 Task: Create Card Infrastructure Maintenance in Board Business Intelligence to Workspace Agile Methodology. Create Card Production Performance Review in Board Product Launch Management to Workspace Agile Methodology. Create Card Infrastructure Upgrade in Board Brand Management and Reputation Monitoring to Workspace Agile Methodology
Action: Mouse moved to (62, 256)
Screenshot: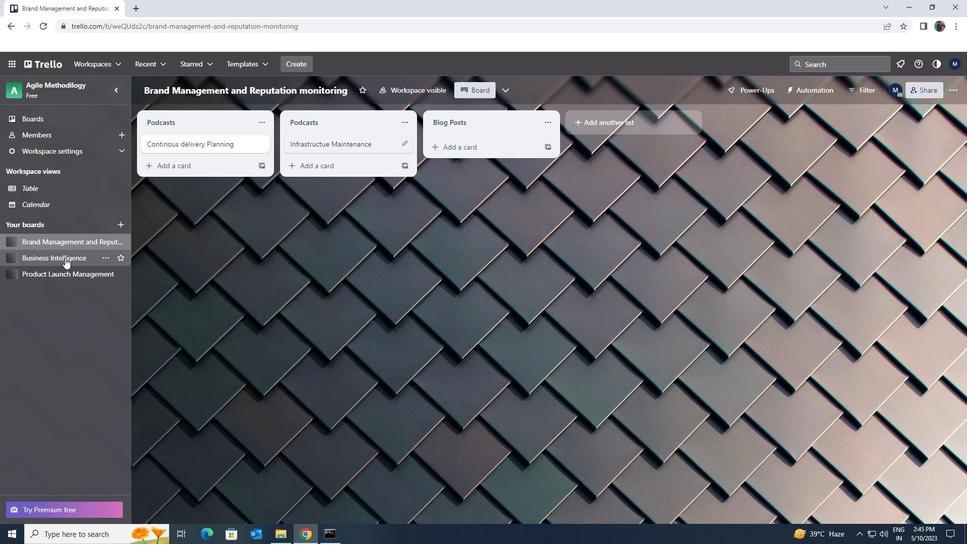 
Action: Mouse pressed left at (62, 256)
Screenshot: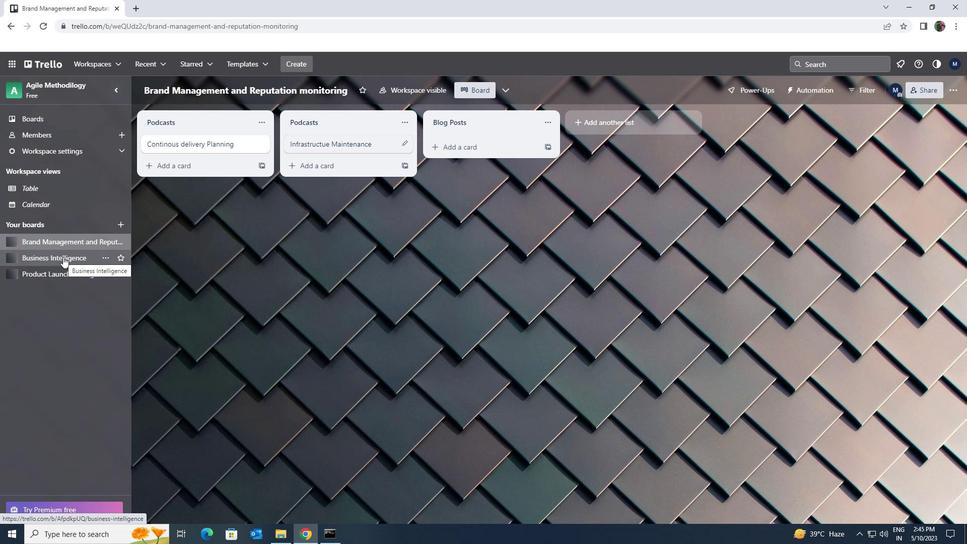
Action: Mouse moved to (440, 149)
Screenshot: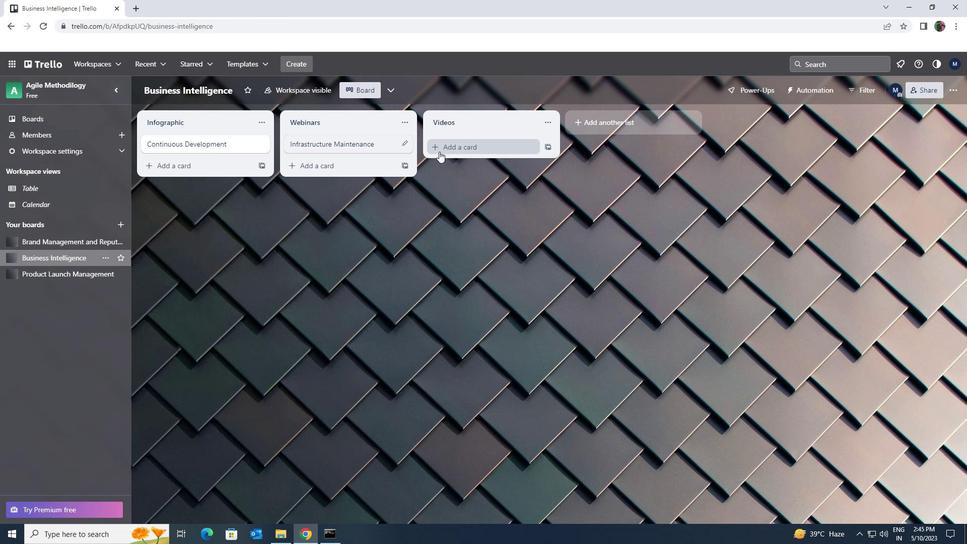
Action: Mouse pressed left at (440, 149)
Screenshot: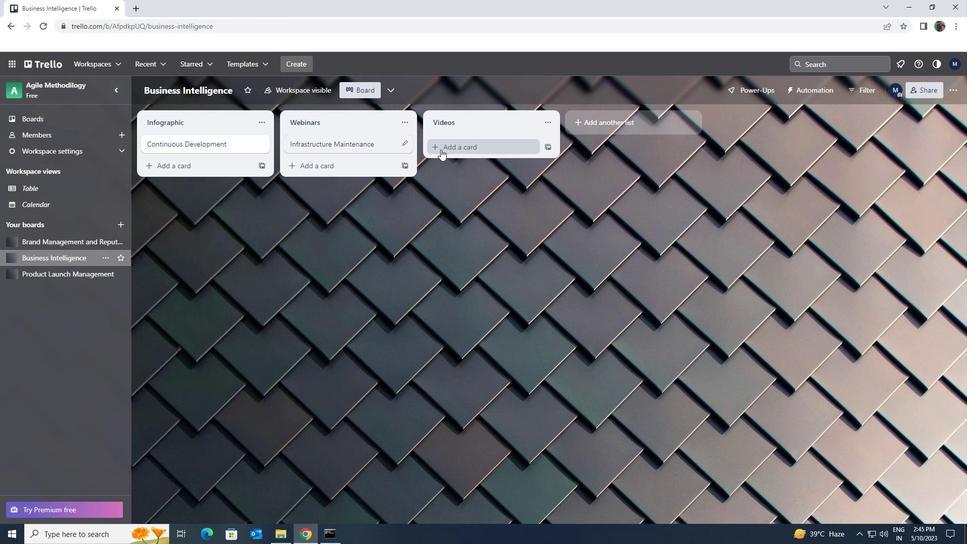 
Action: Key pressed <Key.shift><Key.shift><Key.shift><Key.shift><Key.shift><Key.shift><Key.shift><Key.shift><Key.shift><Key.shift><Key.shift><Key.shift><Key.shift><Key.shift><Key.shift><Key.shift><Key.shift><Key.shift><Key.shift><Key.shift><Key.shift><Key.shift><Key.shift><Key.shift><Key.shift><Key.shift><Key.shift><Key.shift><Key.shift><Key.shift><Key.shift><Key.shift><Key.shift><Key.shift><Key.shift><Key.shift><Key.shift><Key.shift><Key.shift><Key.shift><Key.shift><Key.shift><Key.shift><Key.shift><Key.shift><Key.shift><Key.shift><Key.shift><Key.shift><Key.shift><Key.shift><Key.shift><Key.shift><Key.shift><Key.shift><Key.shift><Key.shift><Key.shift><Key.shift><Key.shift><Key.shift><Key.shift><Key.shift><Key.shift><Key.shift><Key.shift>INFRASTRUCTURE<Key.space><Key.shift><Key.shift><Key.shift><Key.shift><Key.shift><Key.shift><Key.shift><Key.shift><Key.shift><Key.shift><Key.shift><Key.shift><Key.shift>MAINTENANCE
Screenshot: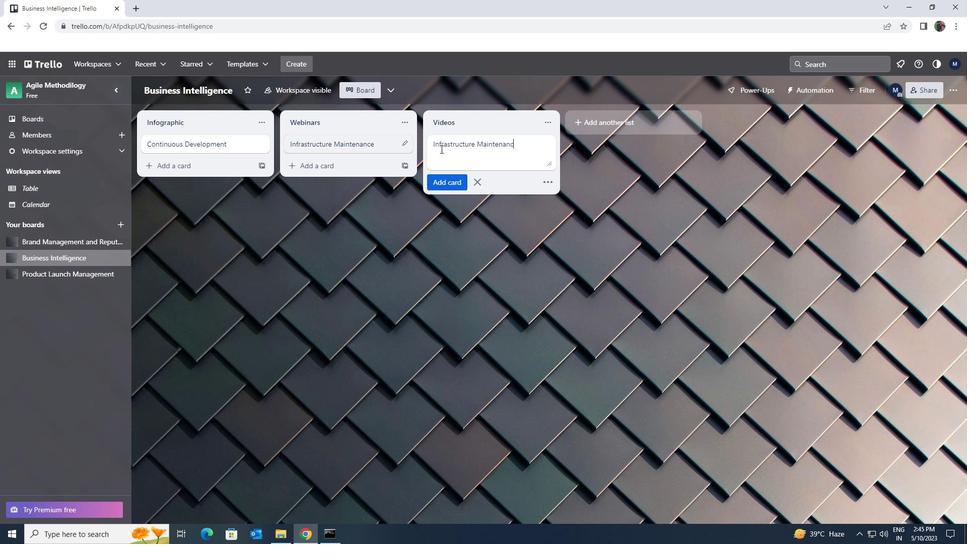 
Action: Mouse moved to (453, 176)
Screenshot: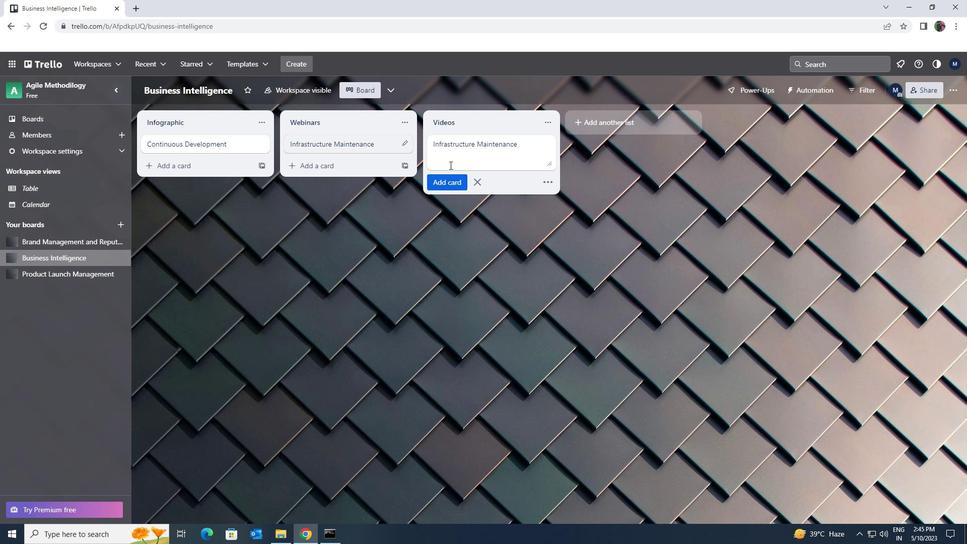
Action: Mouse pressed left at (453, 176)
Screenshot: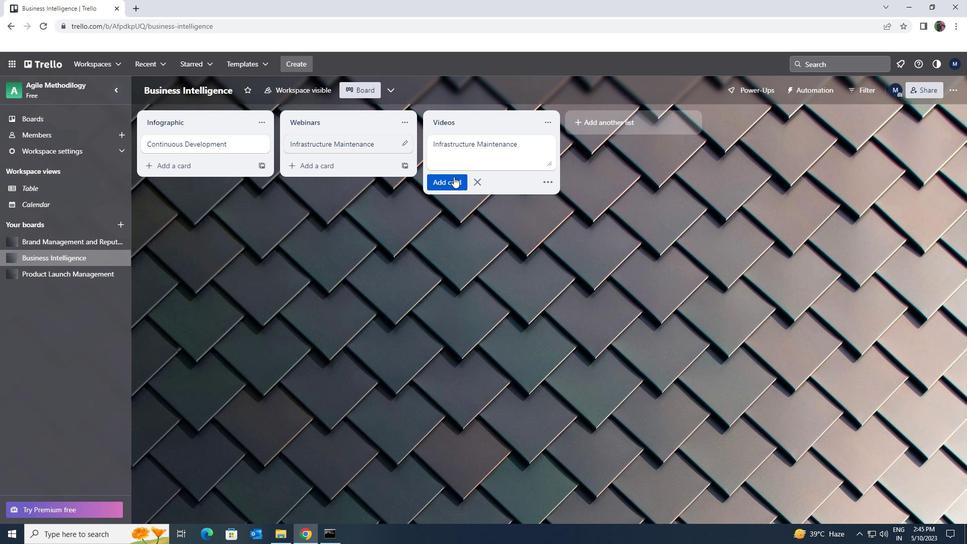 
Action: Mouse moved to (476, 202)
Screenshot: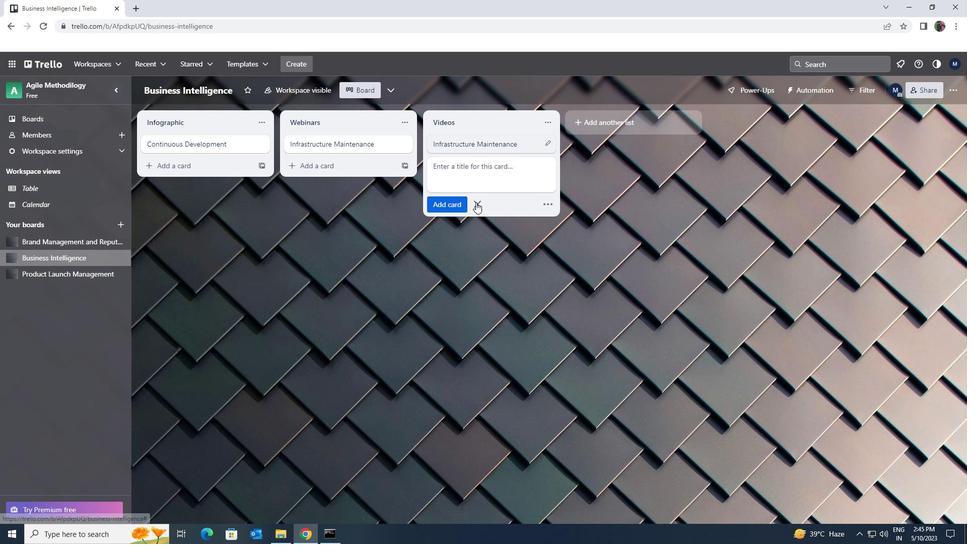 
Action: Mouse pressed left at (476, 202)
Screenshot: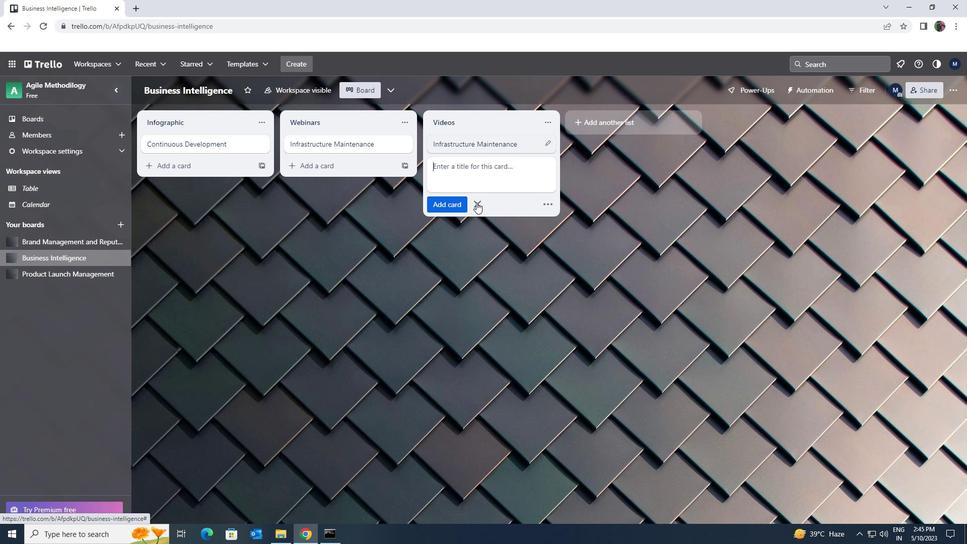 
Action: Mouse moved to (58, 275)
Screenshot: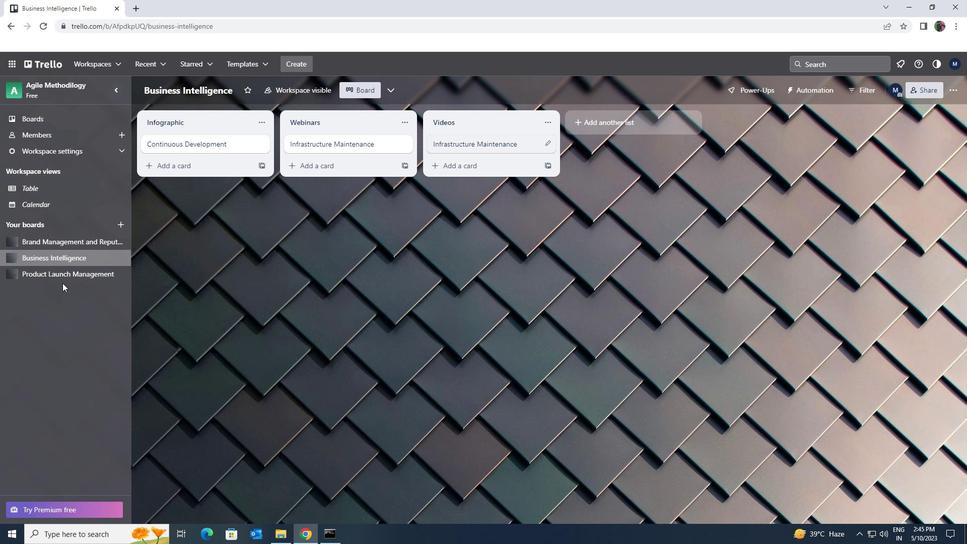 
Action: Mouse pressed left at (58, 275)
Screenshot: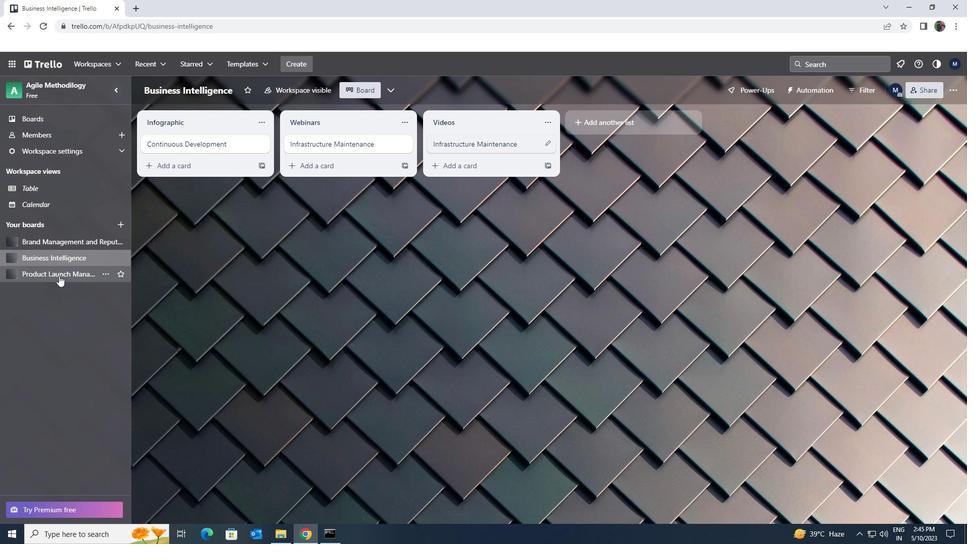 
Action: Mouse moved to (453, 152)
Screenshot: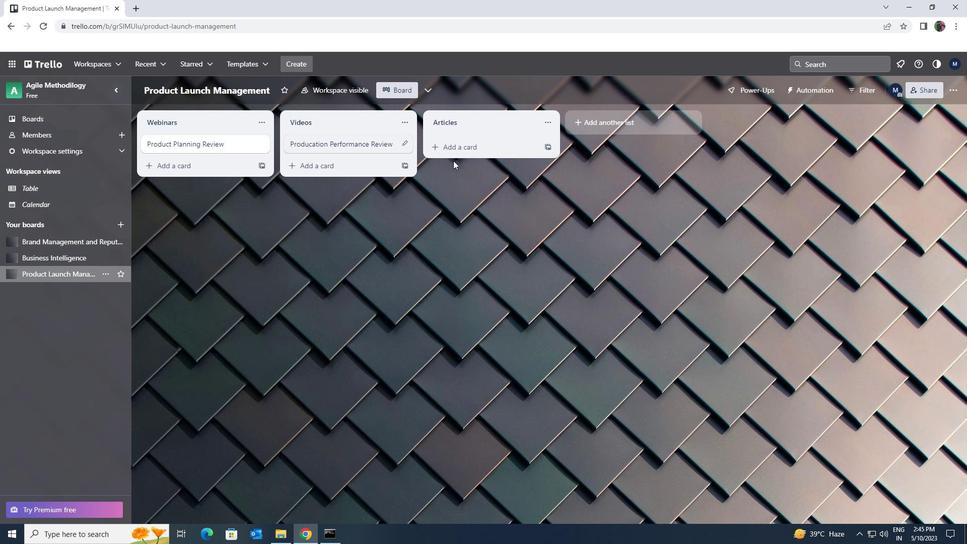 
Action: Mouse pressed left at (453, 152)
Screenshot: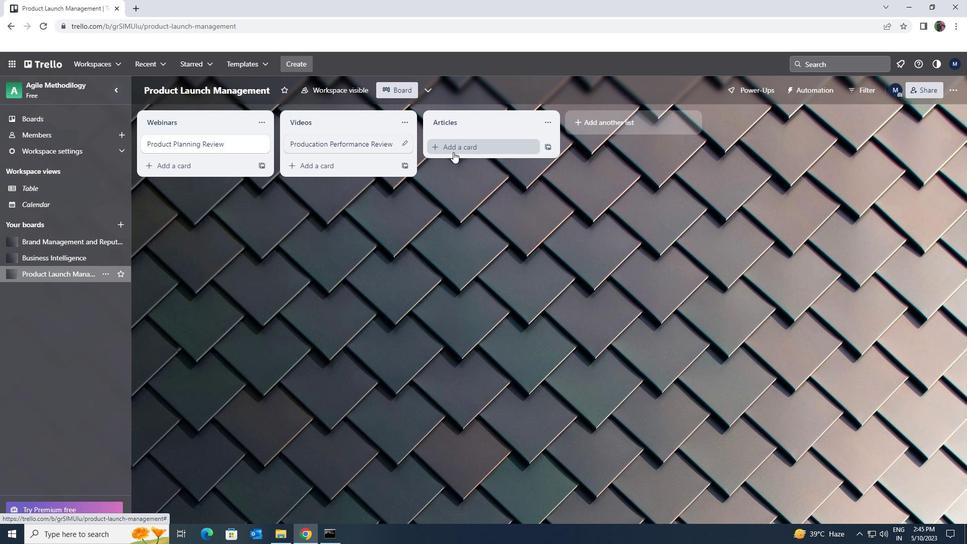
Action: Mouse moved to (453, 151)
Screenshot: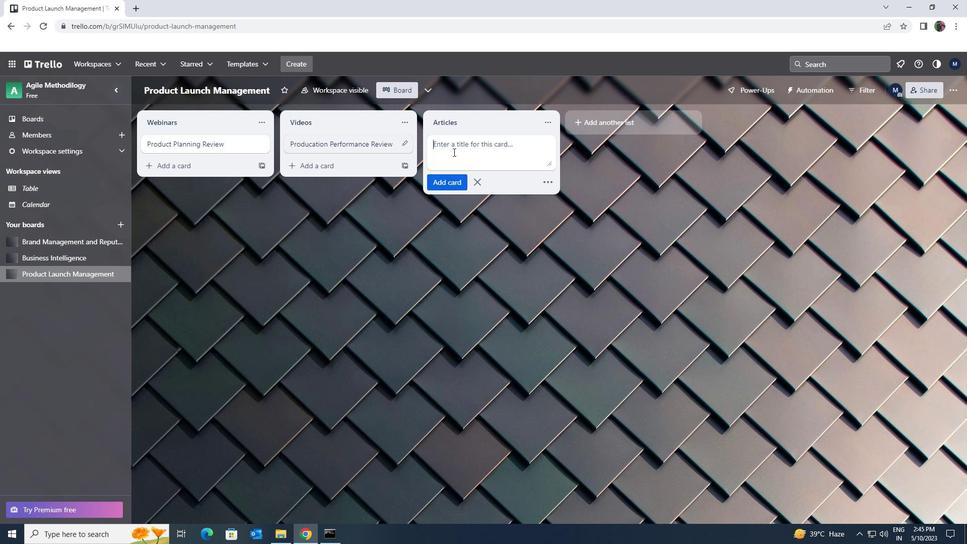 
Action: Key pressed <Key.shift>PRODUCATION<Key.space><Key.shift><Key.shift><Key.shift><Key.shift><Key.shift><Key.shift><Key.shift><Key.shift><Key.shift><Key.shift><Key.shift><Key.shift><Key.shift><Key.shift><Key.shift><Key.shift><Key.shift><Key.shift>PERFORMANCE<Key.space><Key.shift>REVIEW
Screenshot: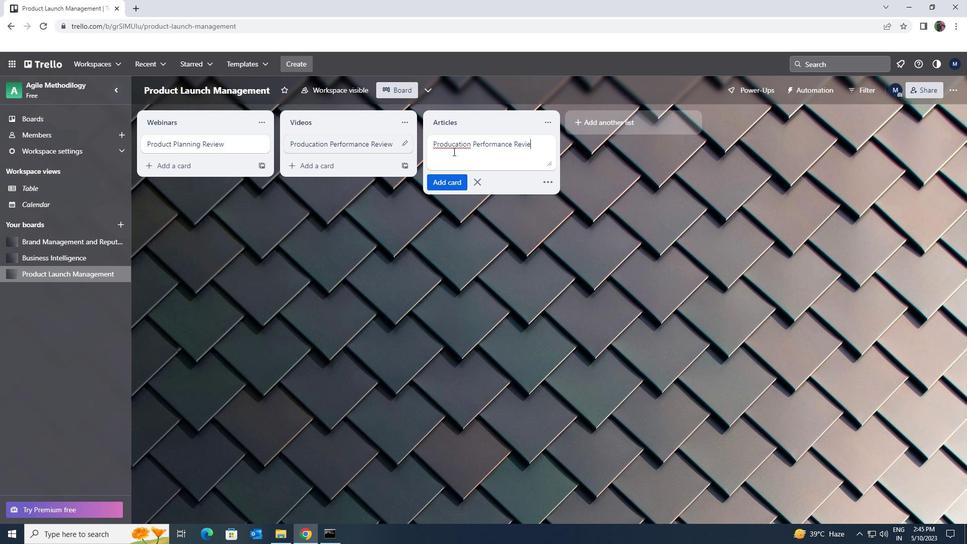 
Action: Mouse moved to (460, 178)
Screenshot: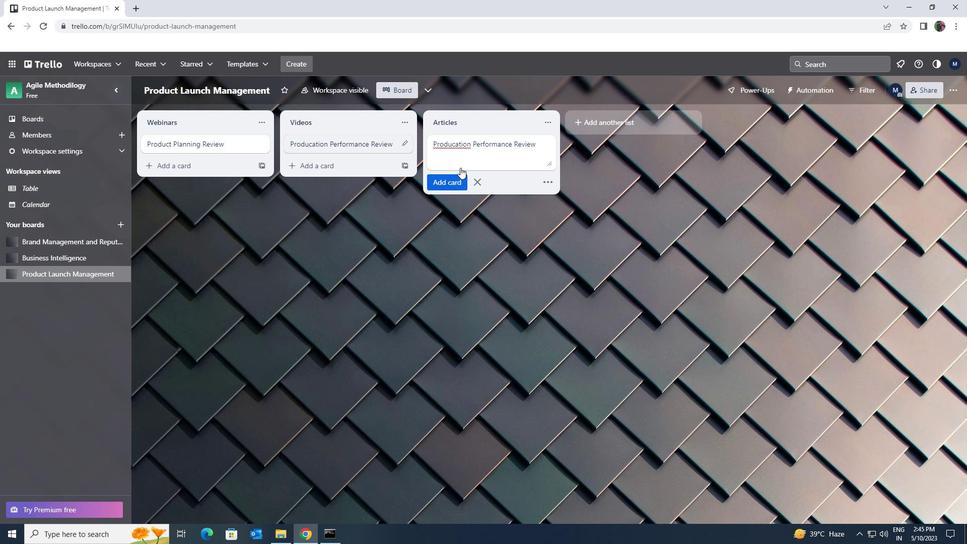 
Action: Mouse pressed left at (460, 178)
Screenshot: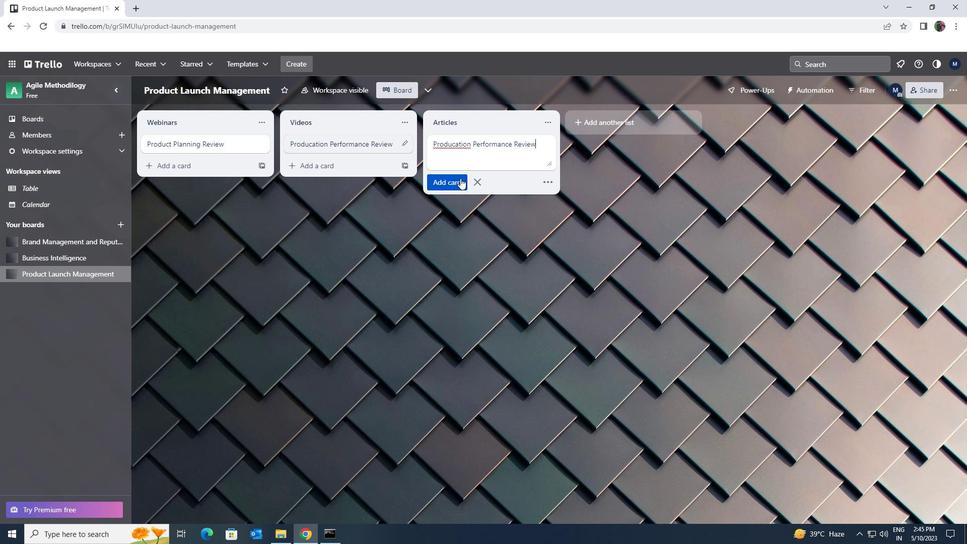 
Action: Mouse moved to (478, 202)
Screenshot: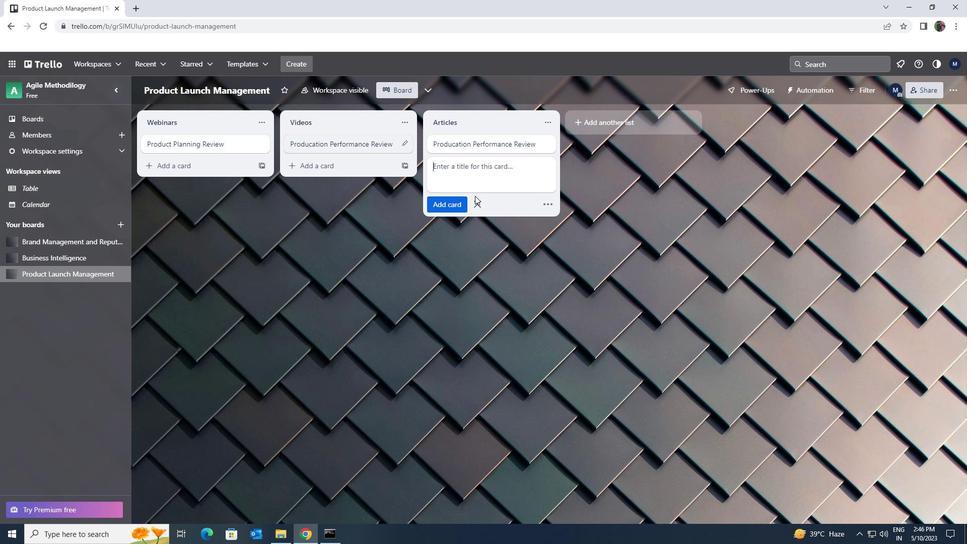 
Action: Mouse pressed left at (478, 202)
Screenshot: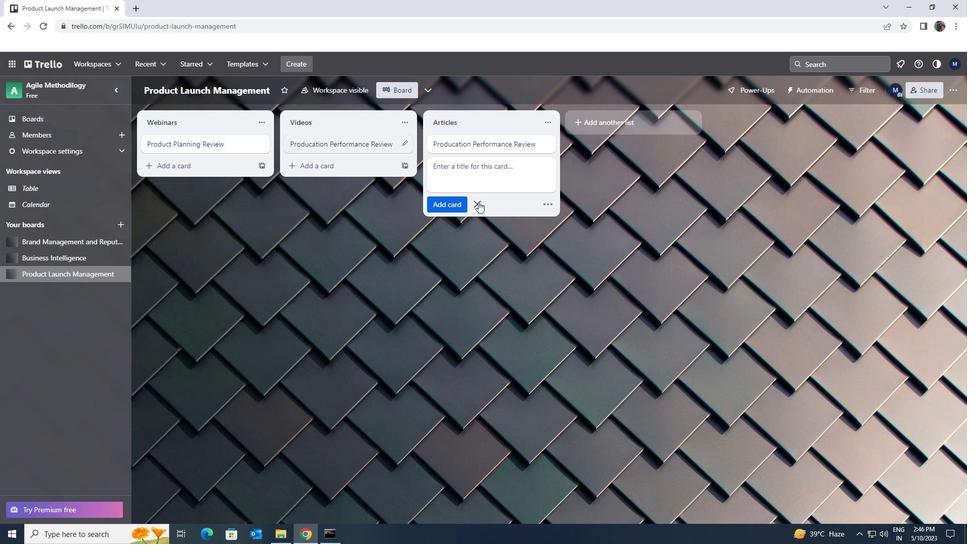 
Action: Mouse moved to (72, 241)
Screenshot: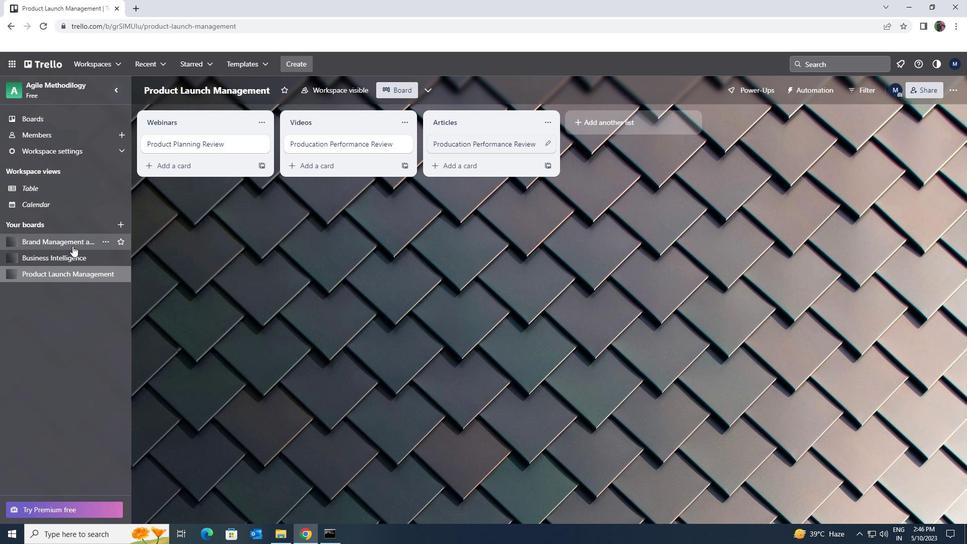 
Action: Mouse pressed left at (72, 241)
Screenshot: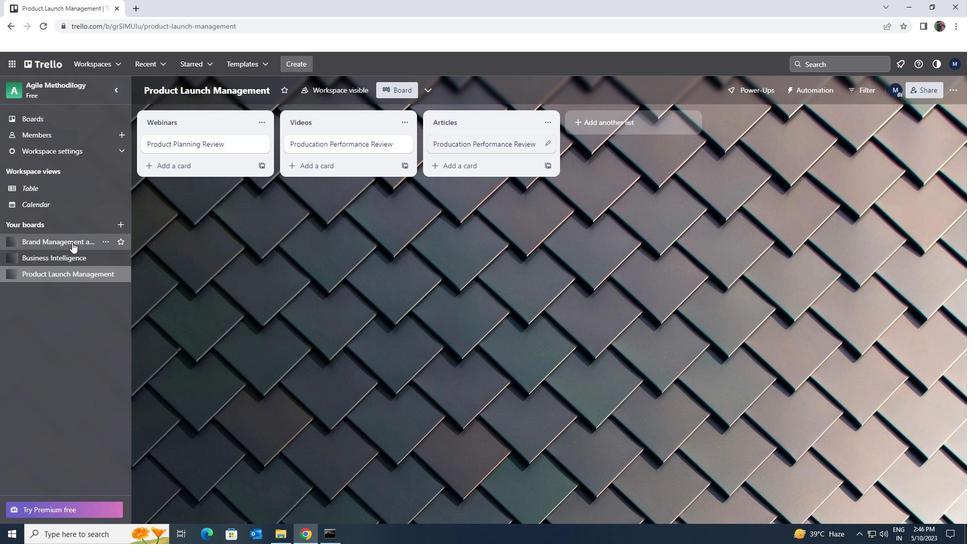 
Action: Mouse moved to (475, 149)
Screenshot: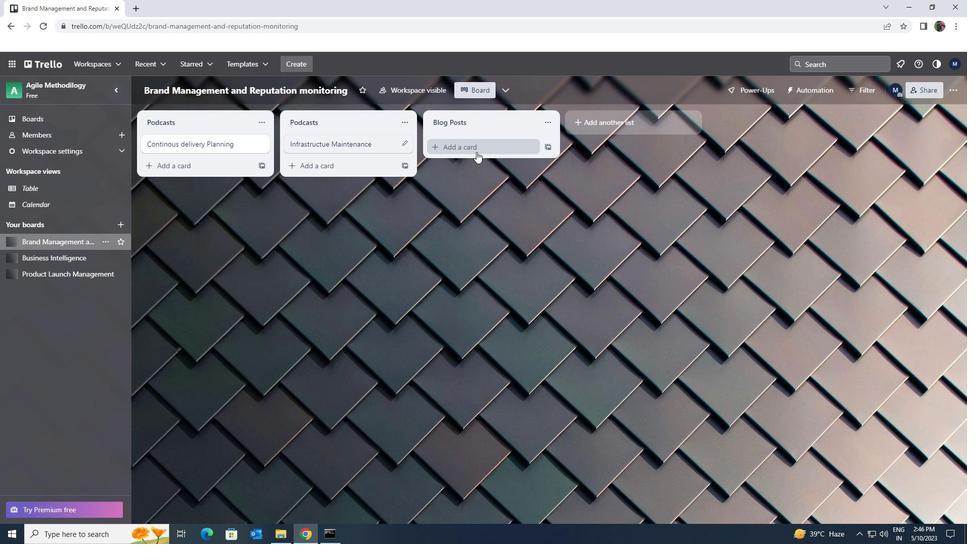 
Action: Mouse pressed left at (475, 149)
Screenshot: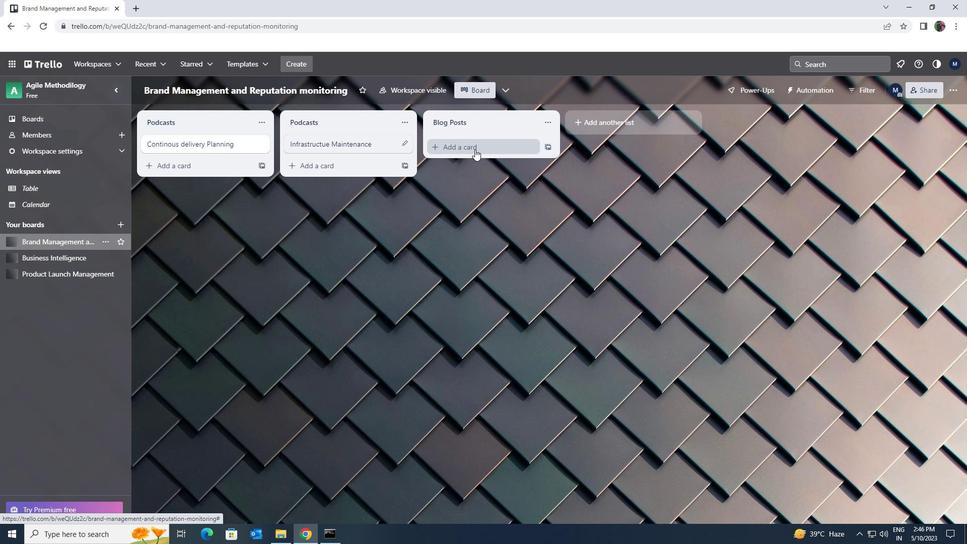 
Action: Key pressed <Key.shift>INFRASTRUCTURE<Key.space><Key.shift>UPGRADE
Screenshot: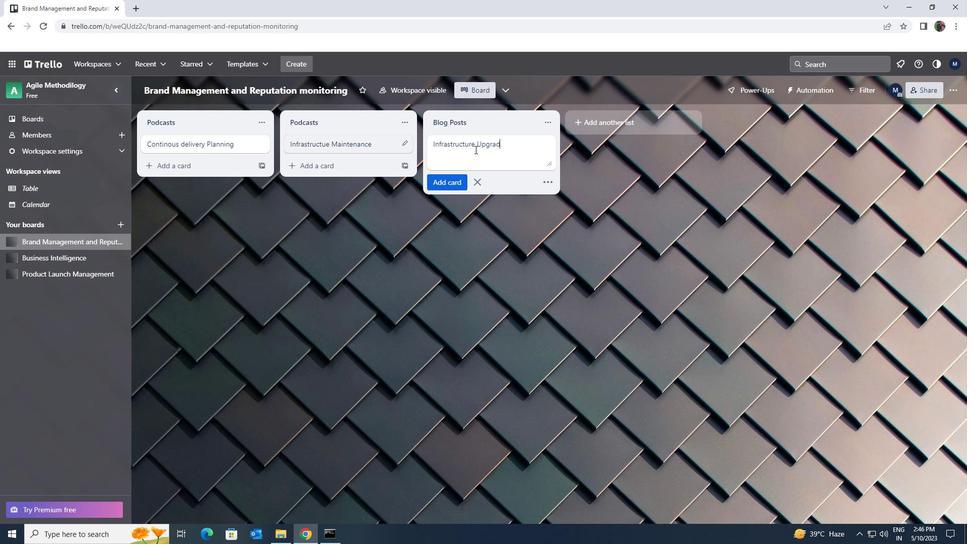 
Action: Mouse moved to (450, 182)
Screenshot: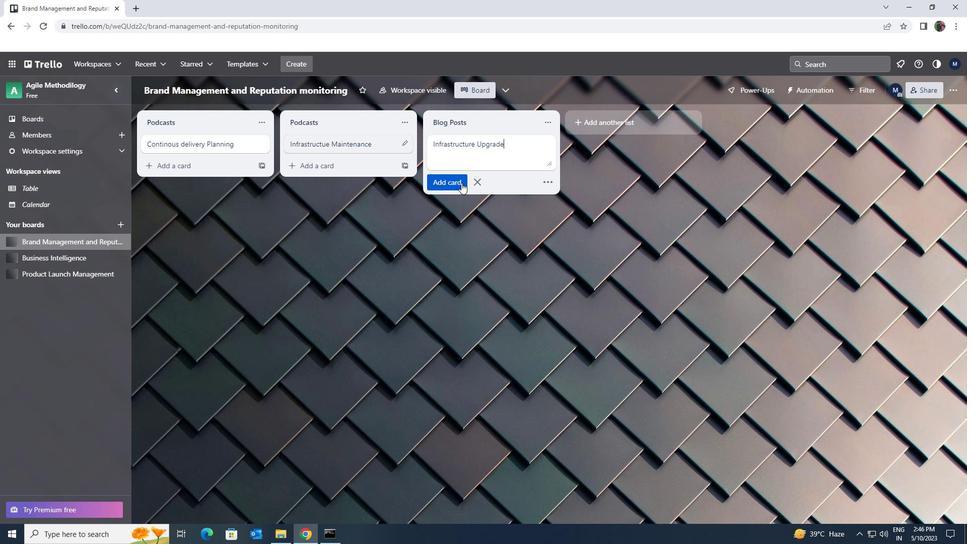 
Action: Mouse pressed left at (450, 182)
Screenshot: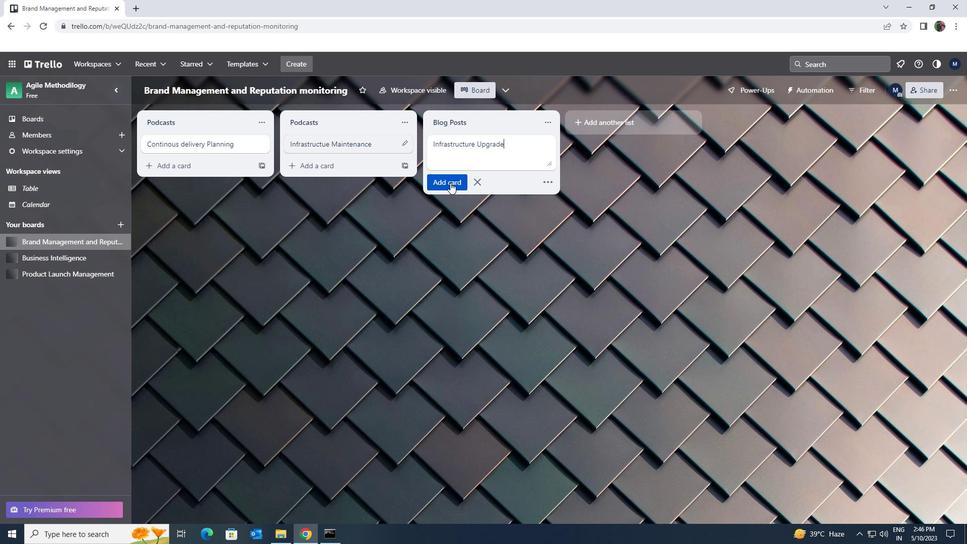 
Action: Mouse moved to (478, 203)
Screenshot: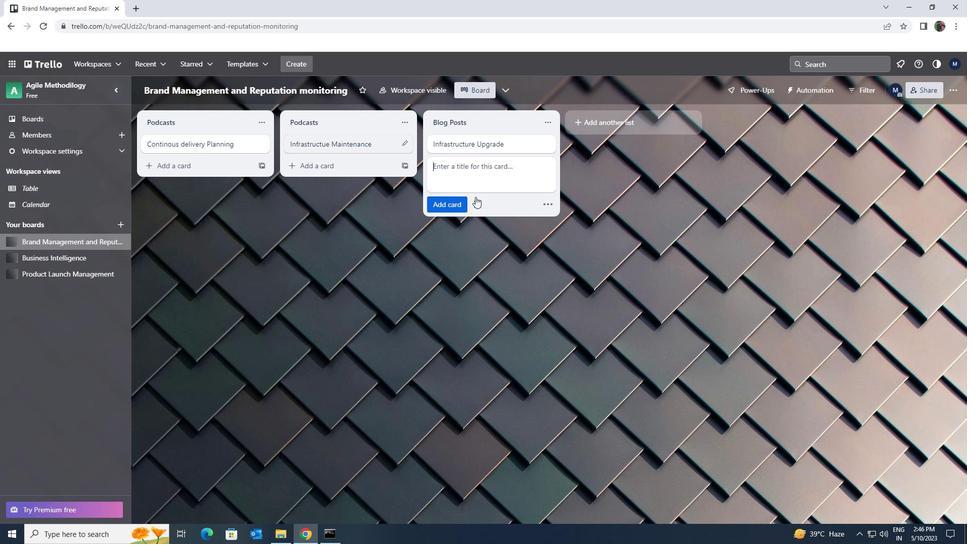 
Action: Mouse pressed left at (478, 203)
Screenshot: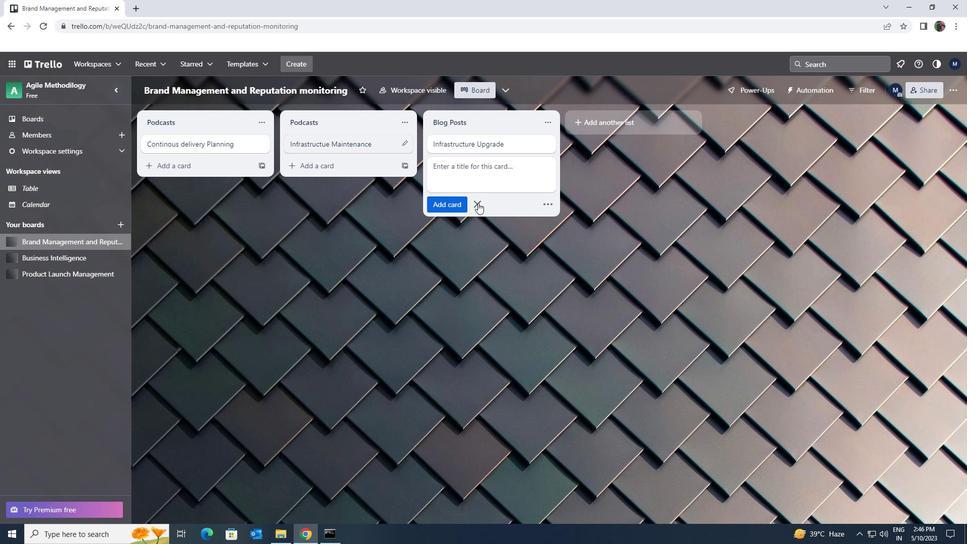 
Action: Mouse moved to (479, 203)
Screenshot: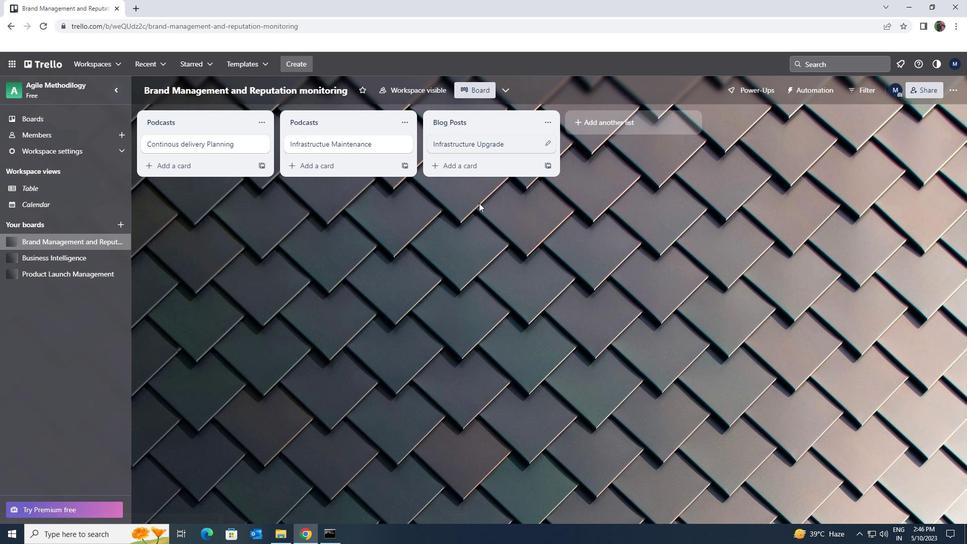 
